 Task: Create a sub task Release to Production / Go Live for the task  Develop a new online marketplace for real estate in the project AgilePulse , assign it to team member softage.3@softage.net and update the status of the sub task to  At Risk , set the priority of the sub task to Medium
Action: Mouse moved to (55, 359)
Screenshot: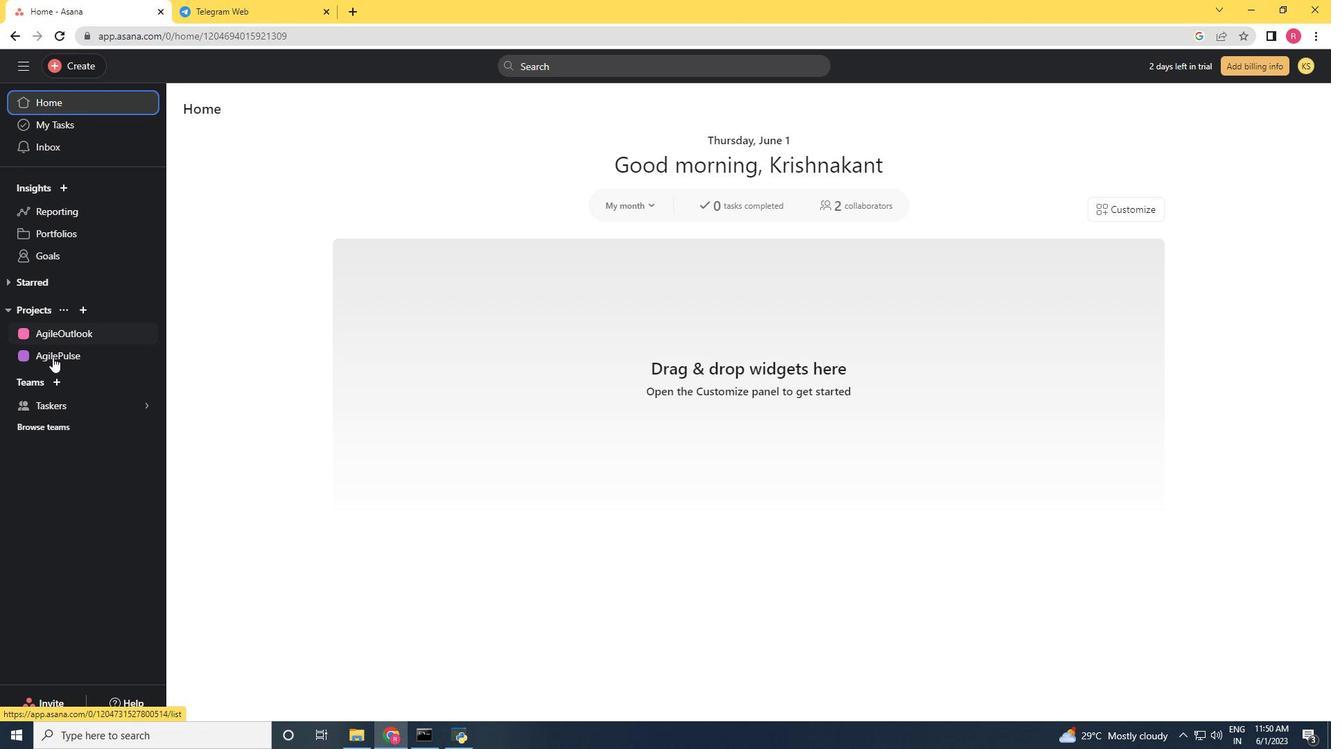 
Action: Mouse pressed left at (55, 359)
Screenshot: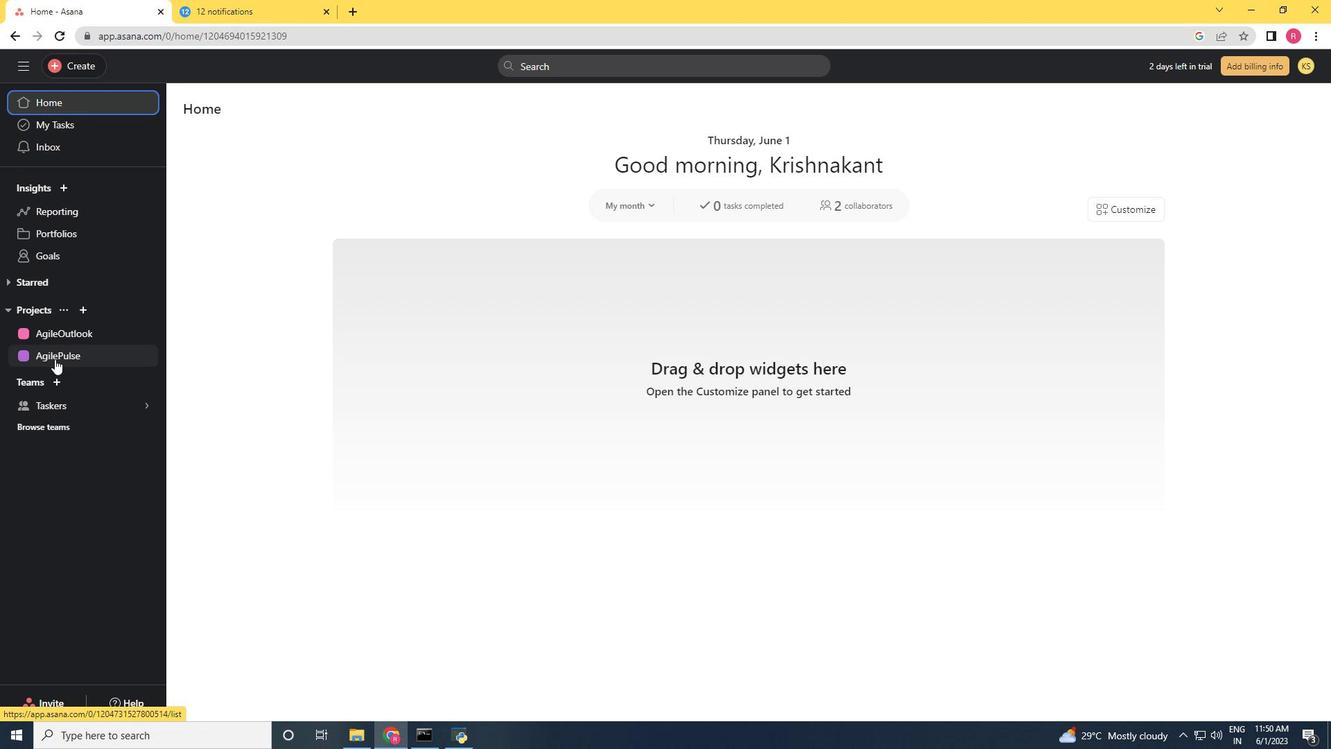 
Action: Mouse moved to (642, 305)
Screenshot: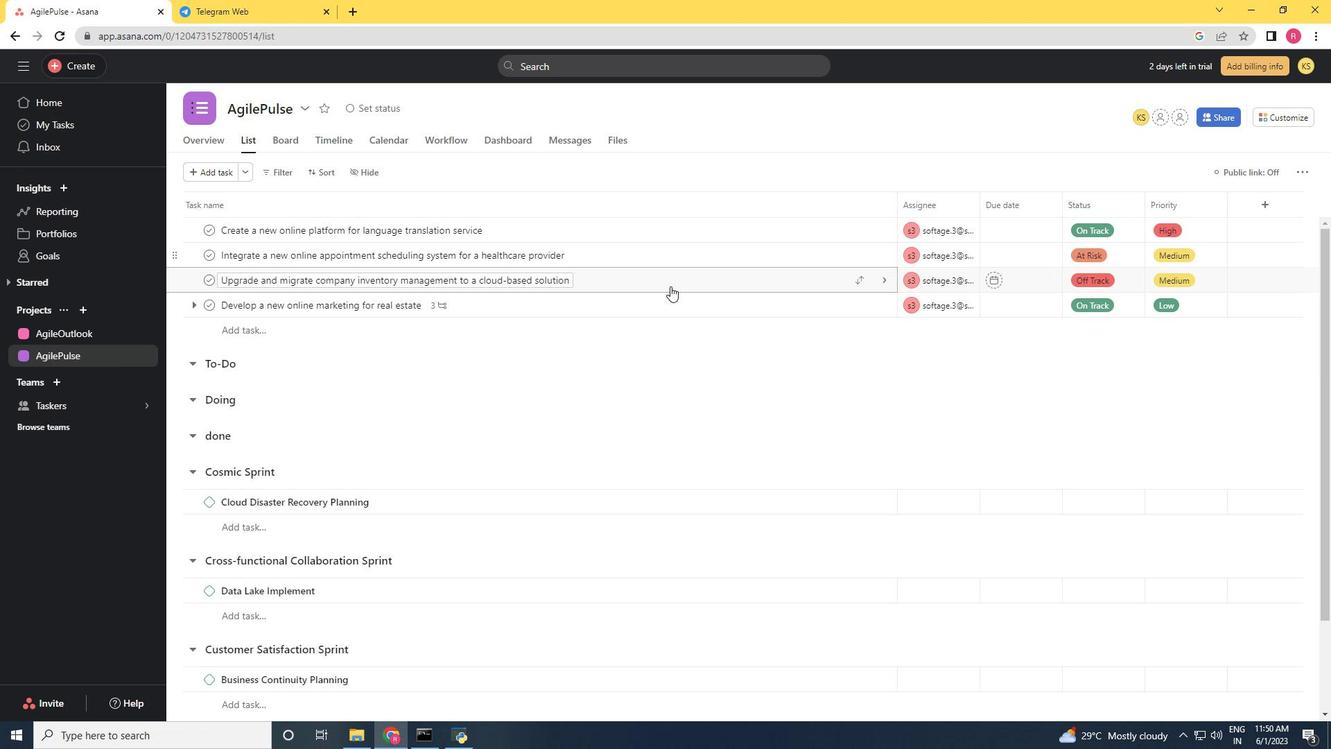 
Action: Mouse pressed left at (642, 305)
Screenshot: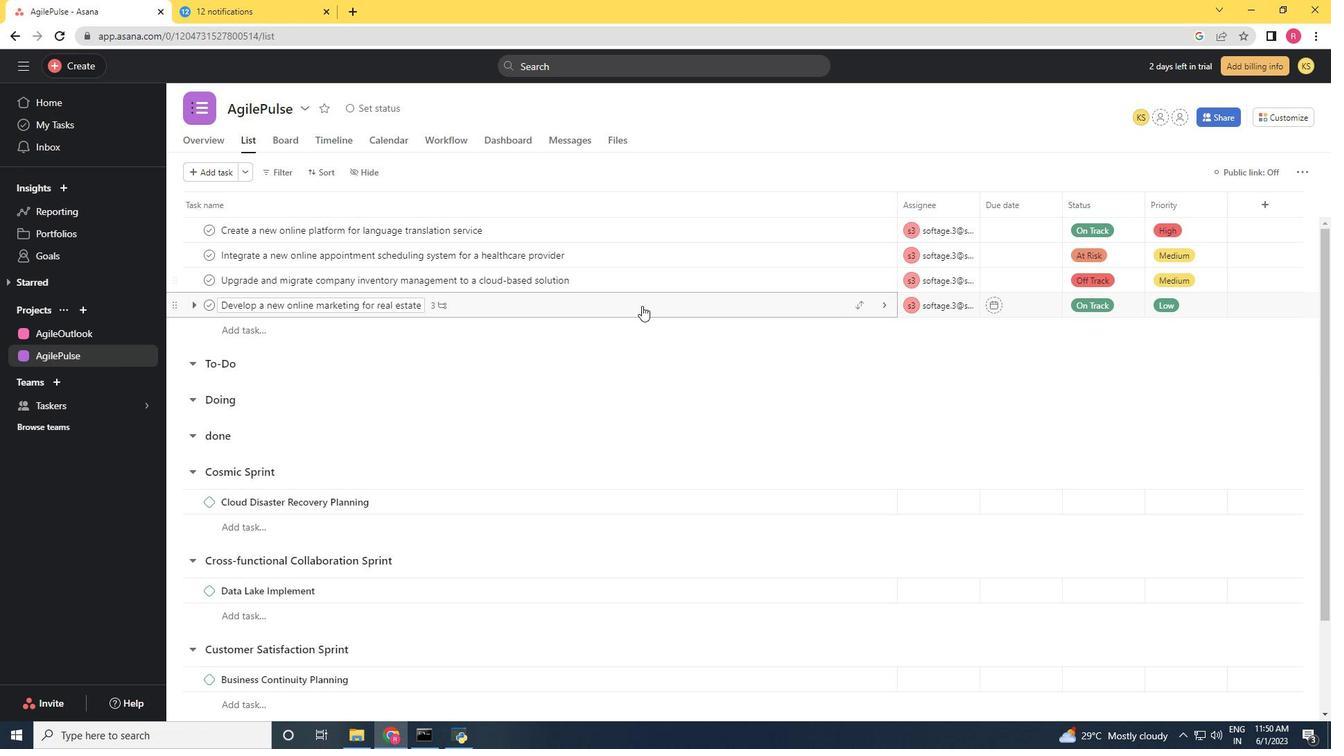 
Action: Mouse moved to (1016, 436)
Screenshot: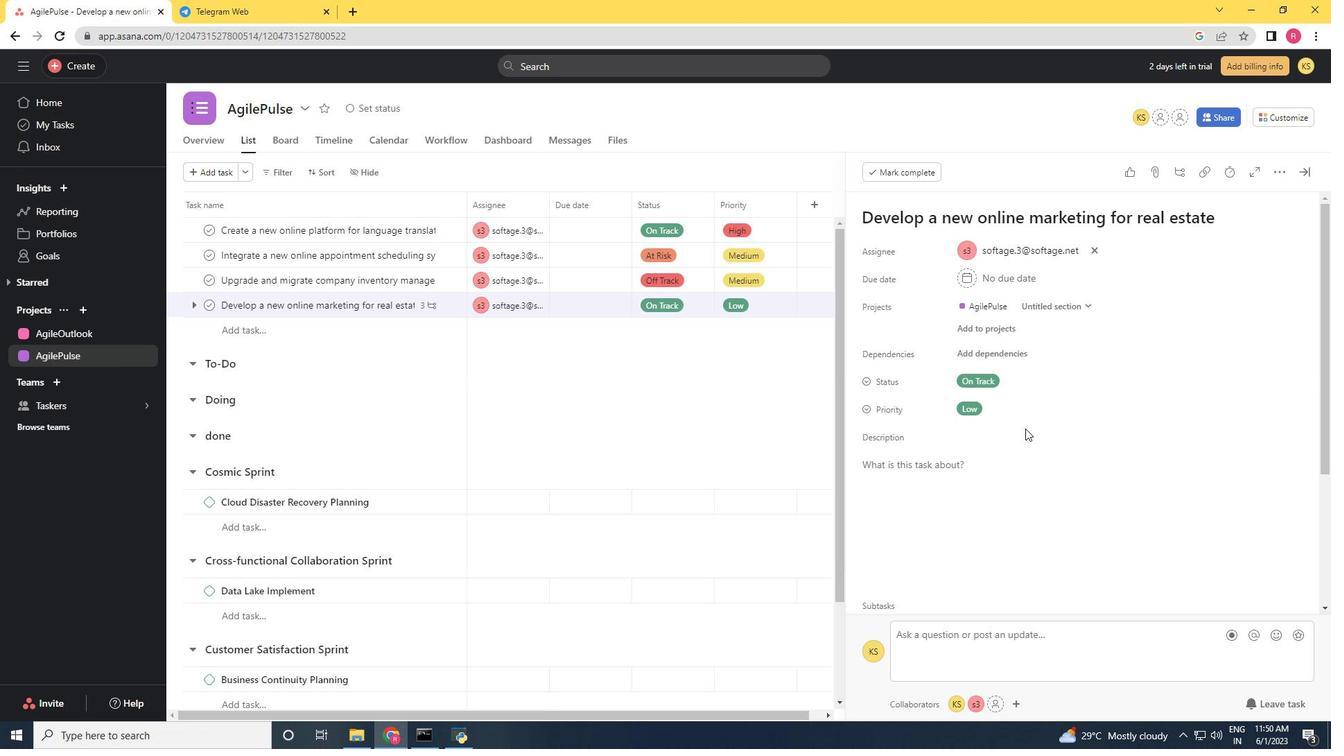 
Action: Mouse scrolled (1016, 435) with delta (0, 0)
Screenshot: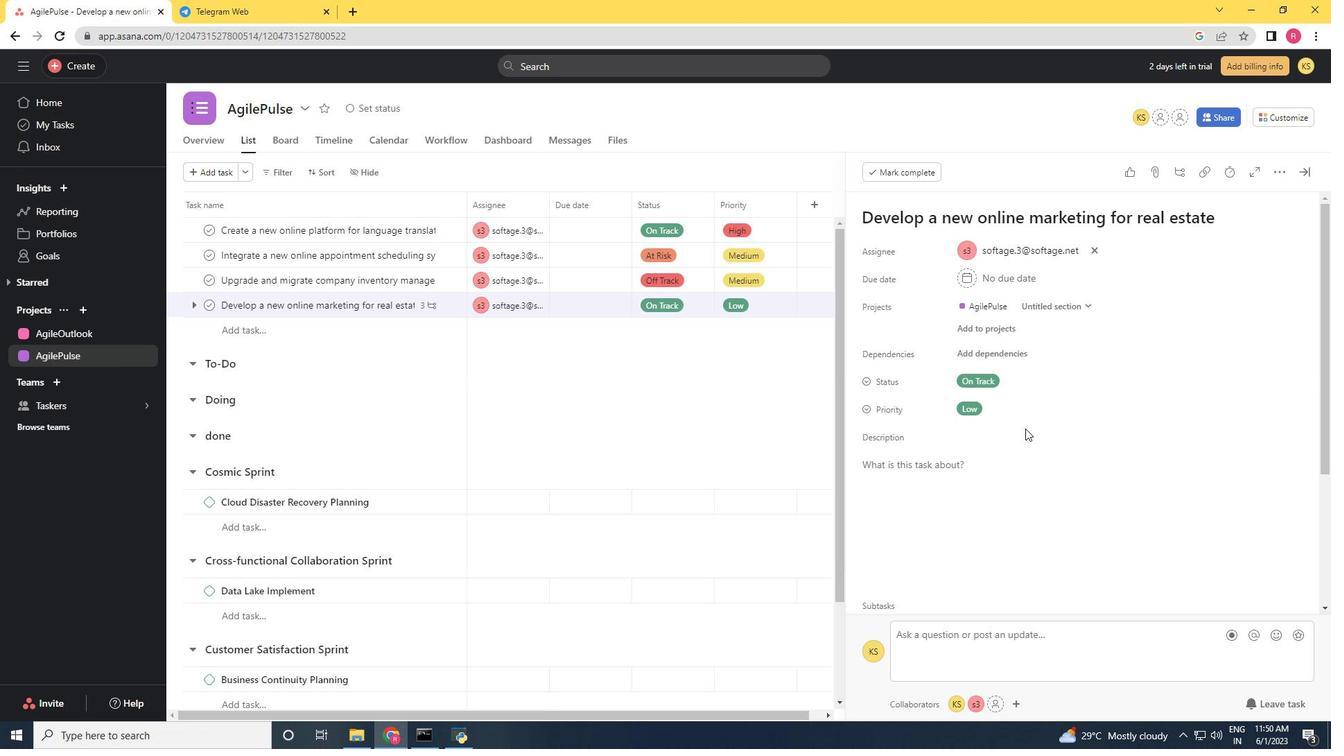 
Action: Mouse moved to (1013, 438)
Screenshot: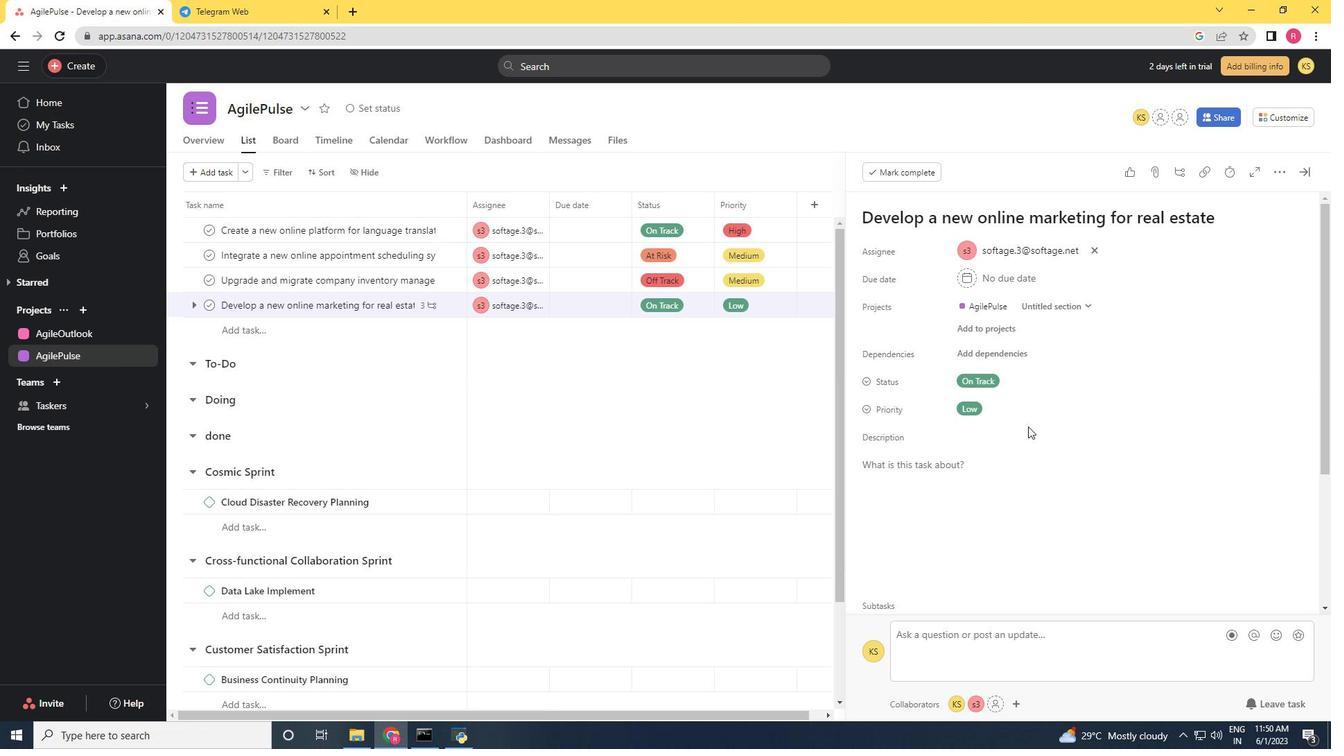 
Action: Mouse scrolled (1013, 437) with delta (0, 0)
Screenshot: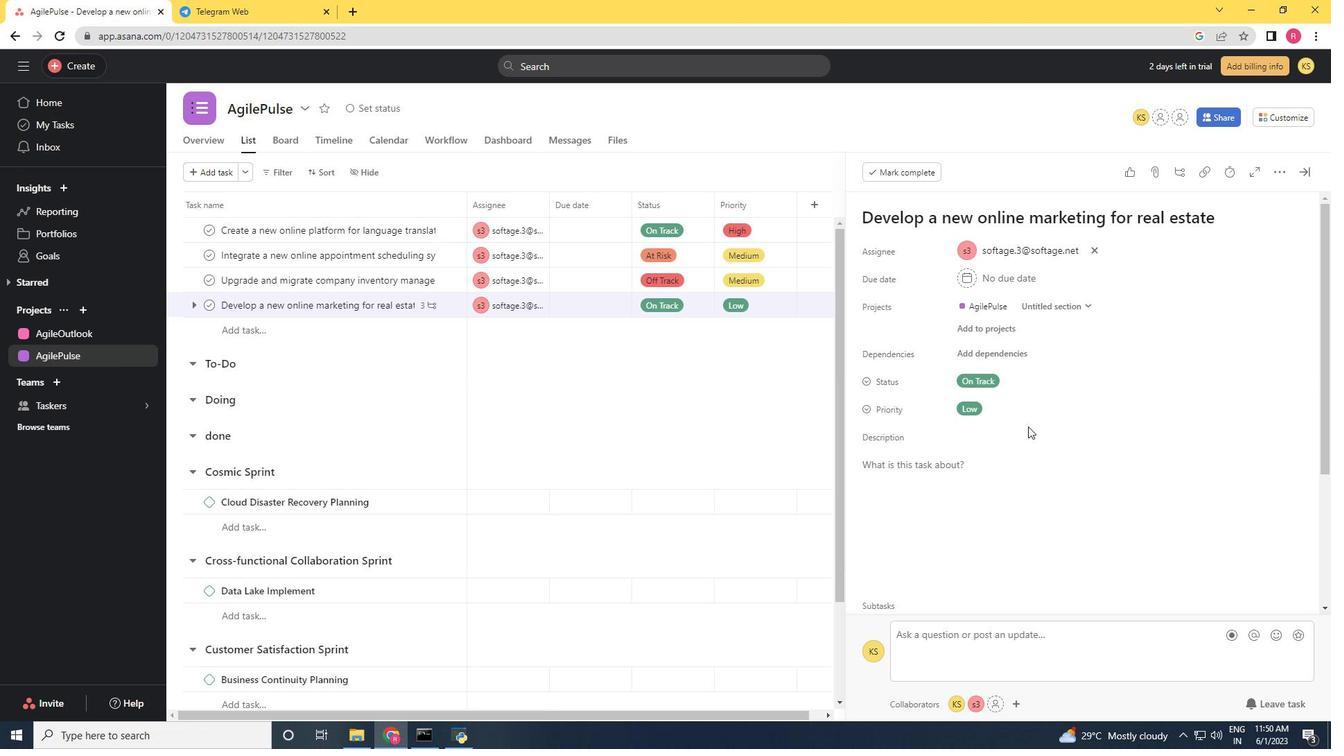 
Action: Mouse scrolled (1013, 437) with delta (0, 0)
Screenshot: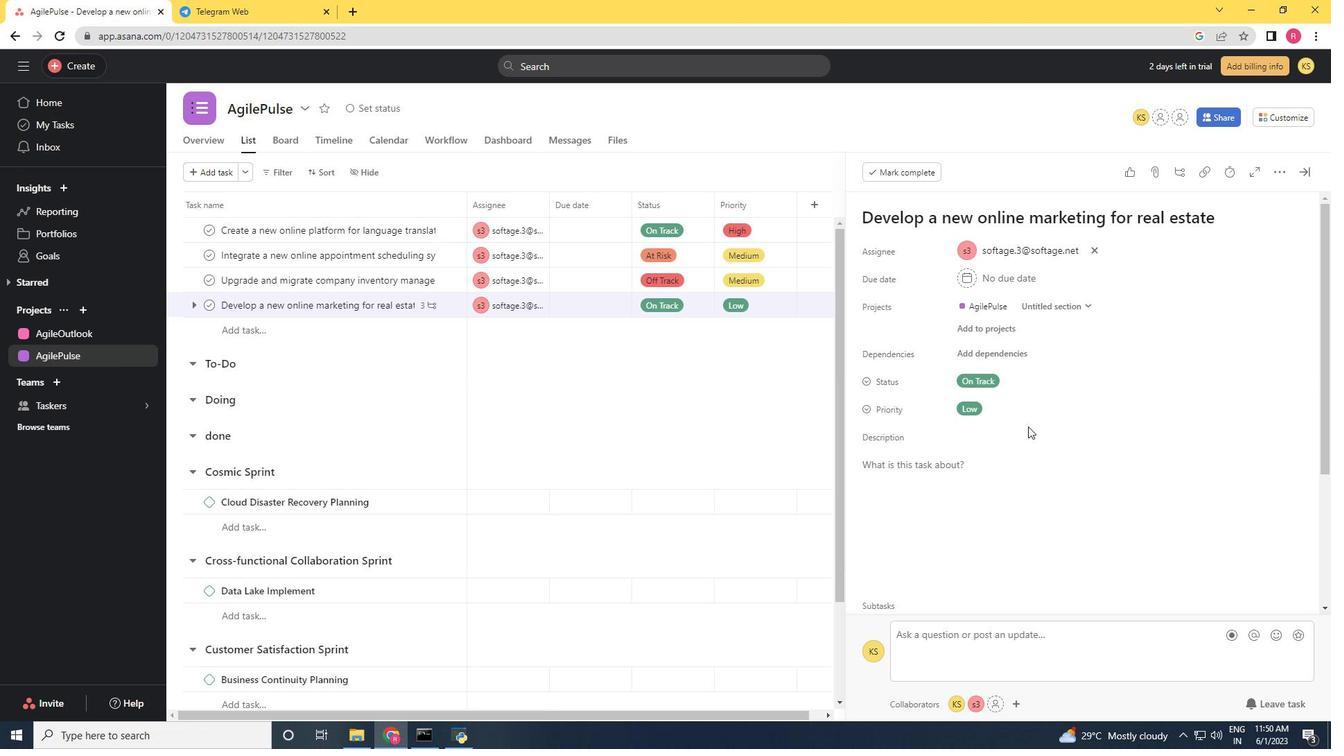 
Action: Mouse moved to (1012, 438)
Screenshot: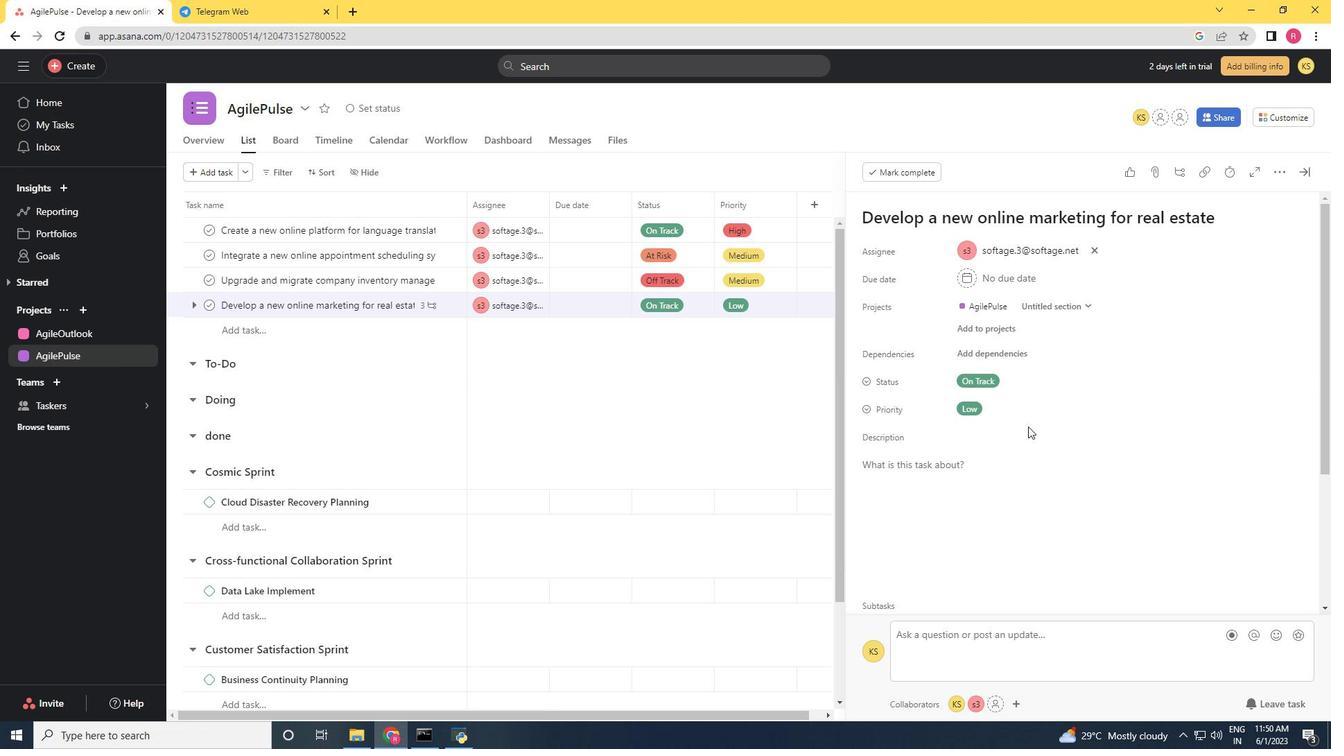 
Action: Mouse scrolled (1012, 437) with delta (0, 0)
Screenshot: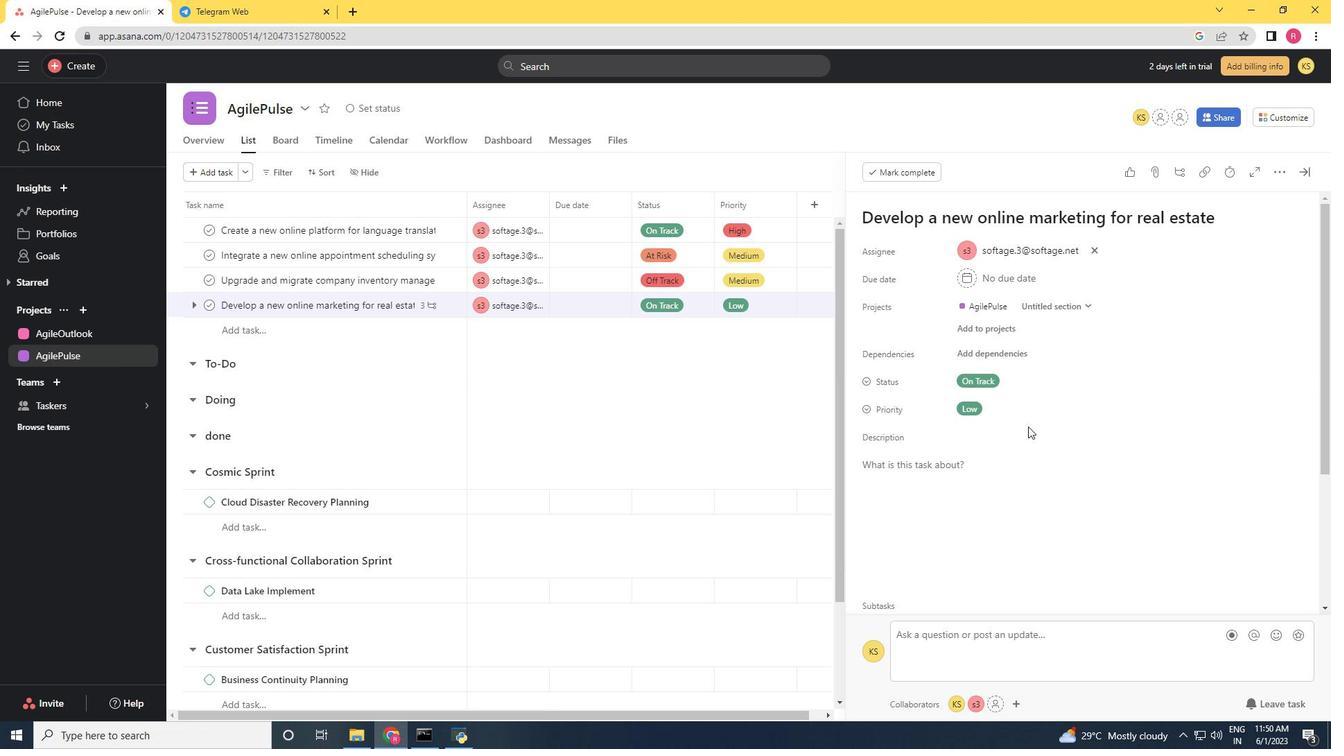 
Action: Mouse scrolled (1012, 437) with delta (0, 0)
Screenshot: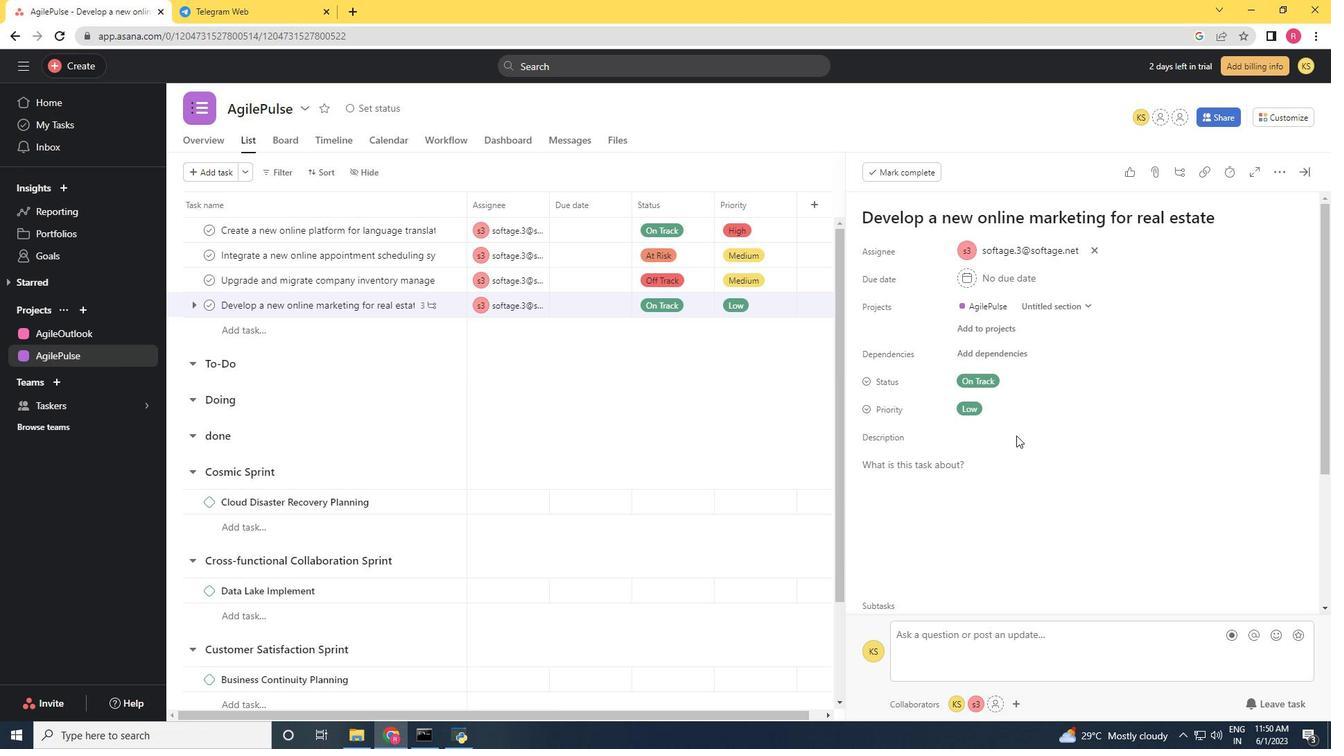 
Action: Mouse moved to (922, 503)
Screenshot: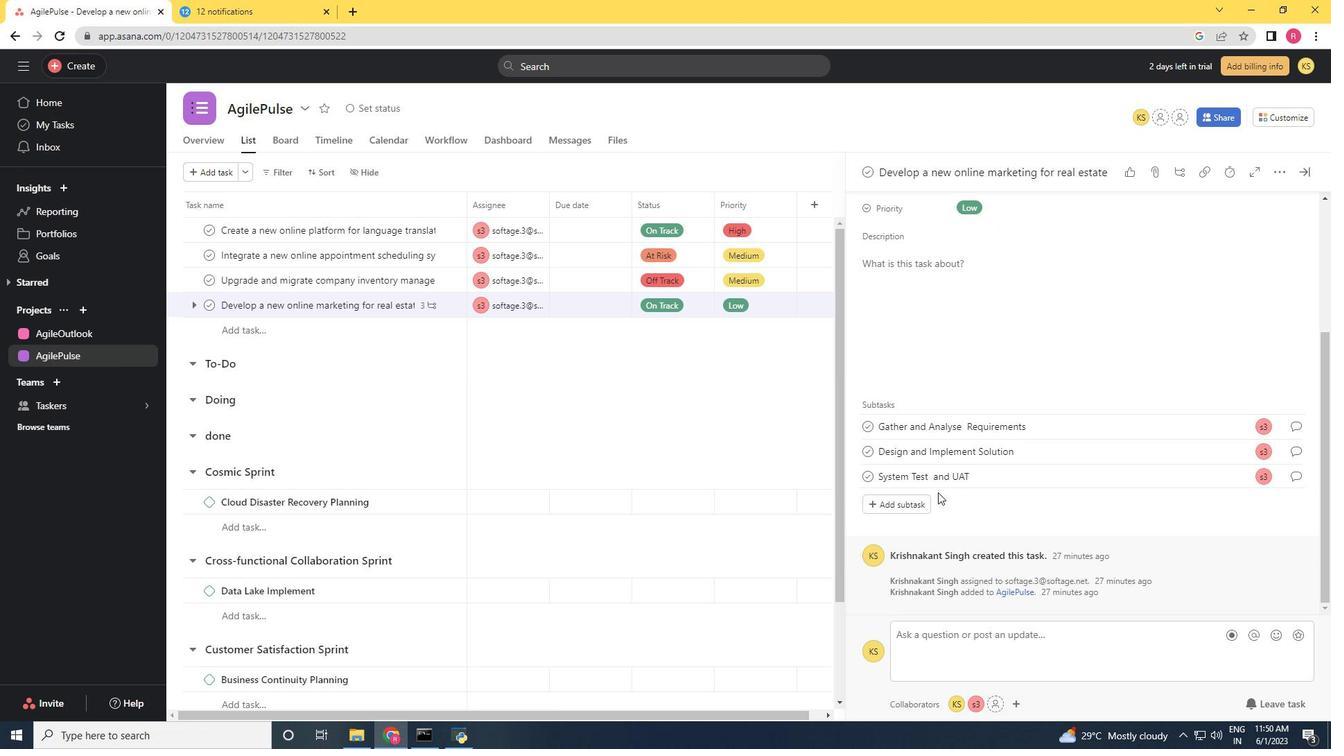 
Action: Mouse pressed left at (922, 503)
Screenshot: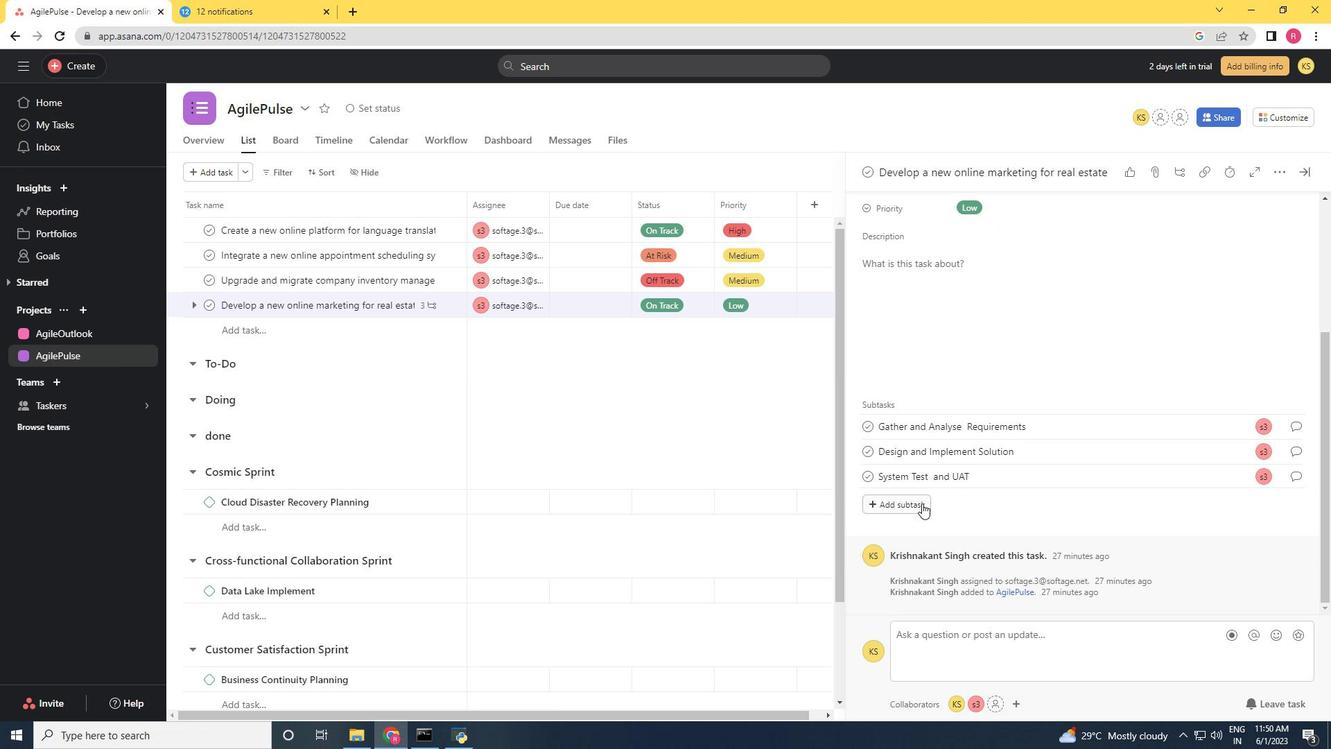 
Action: Key pressed <Key.shift>Release<Key.space>to<Key.space><Key.shift>Productiom<Key.backspace>n<Key.space>/<Key.space><Key.shift>Go<Key.space><Key.shift>Live
Screenshot: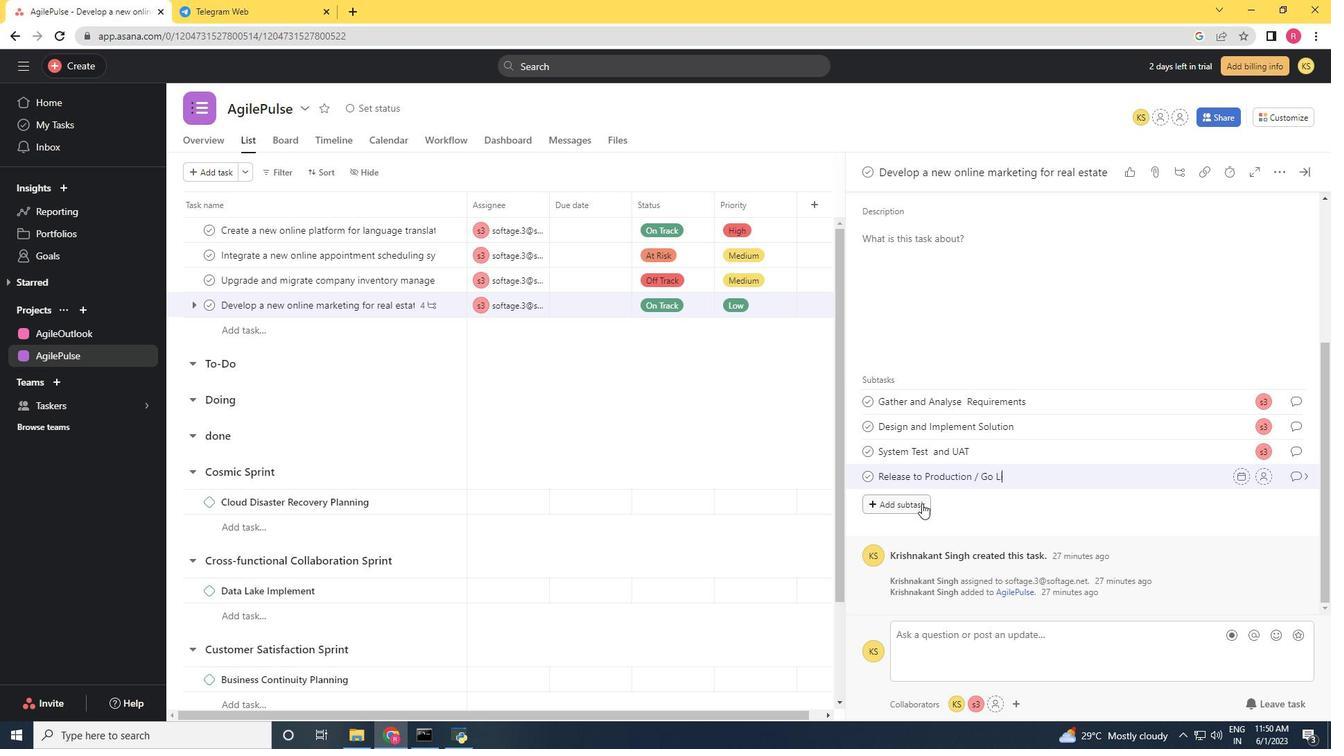 
Action: Mouse moved to (1261, 473)
Screenshot: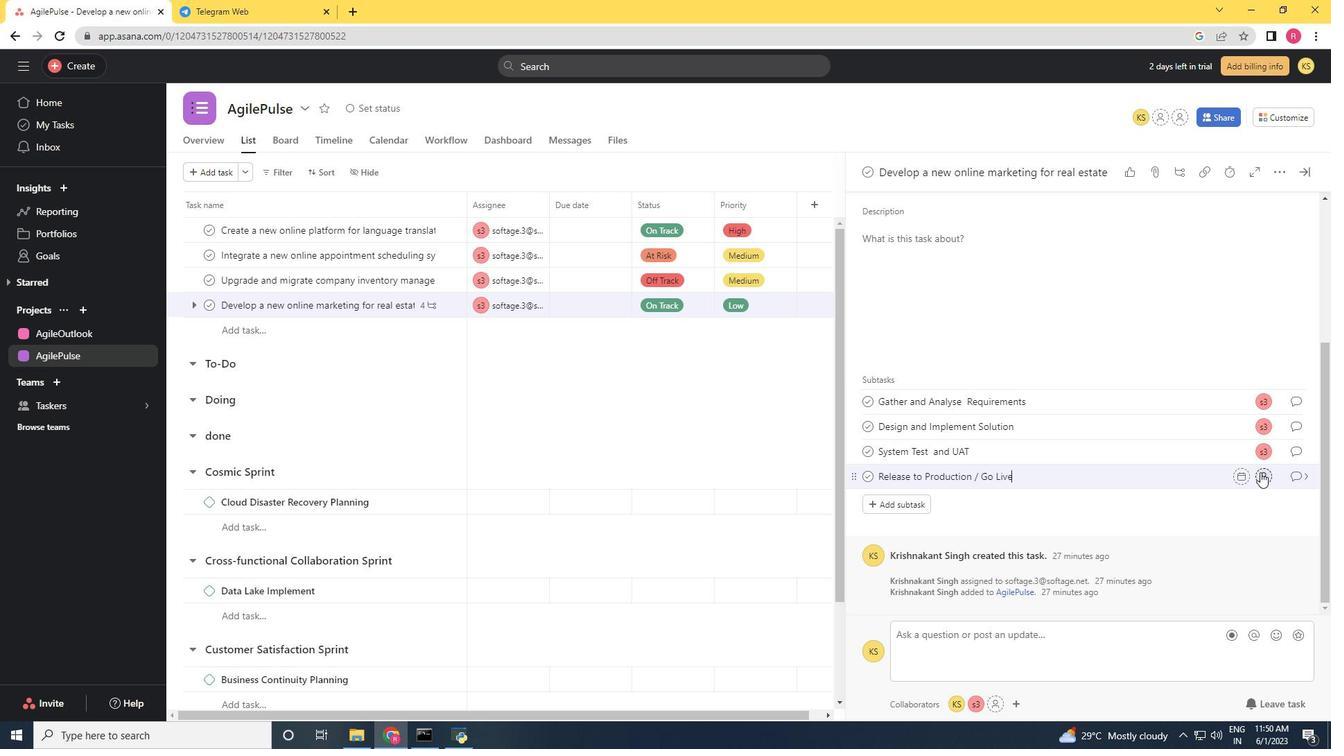 
Action: Mouse pressed left at (1261, 473)
Screenshot: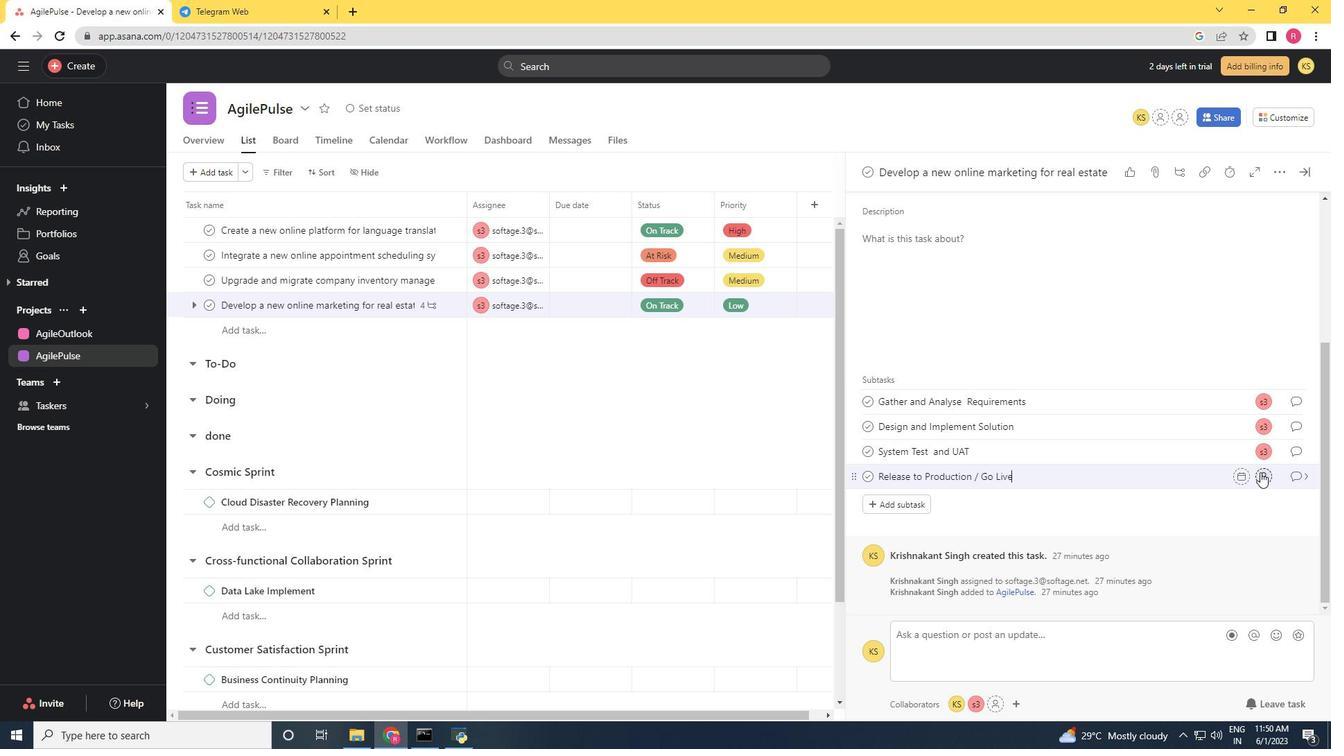 
Action: Key pressed softage.3<Key.shift>@softage.net
Screenshot: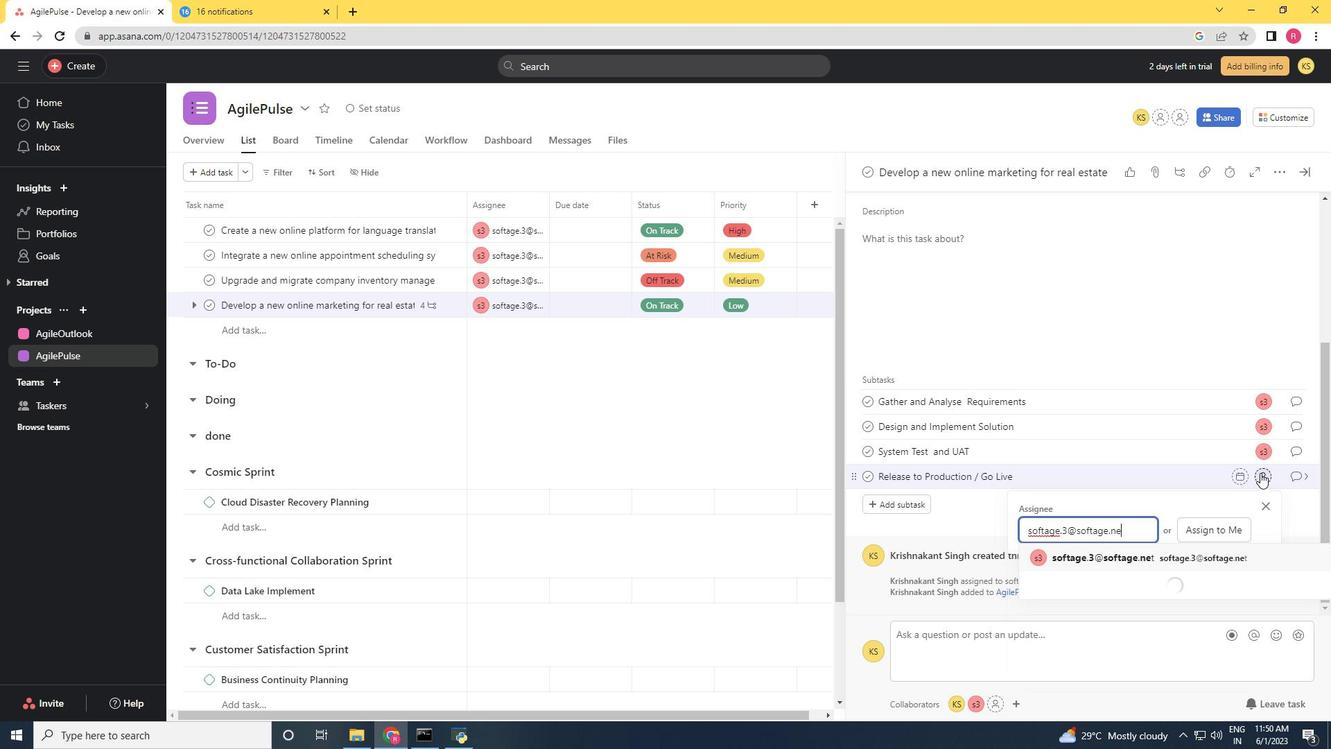 
Action: Mouse moved to (1118, 554)
Screenshot: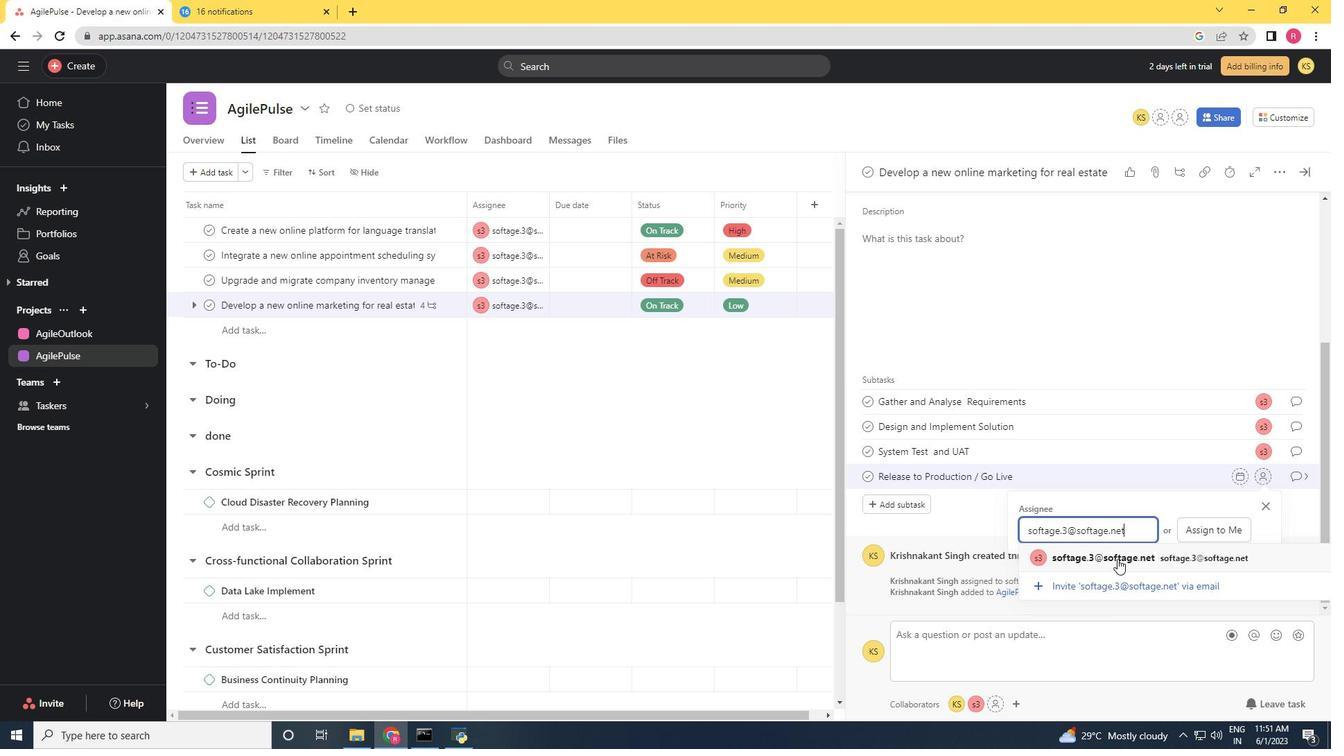 
Action: Mouse pressed left at (1118, 554)
Screenshot: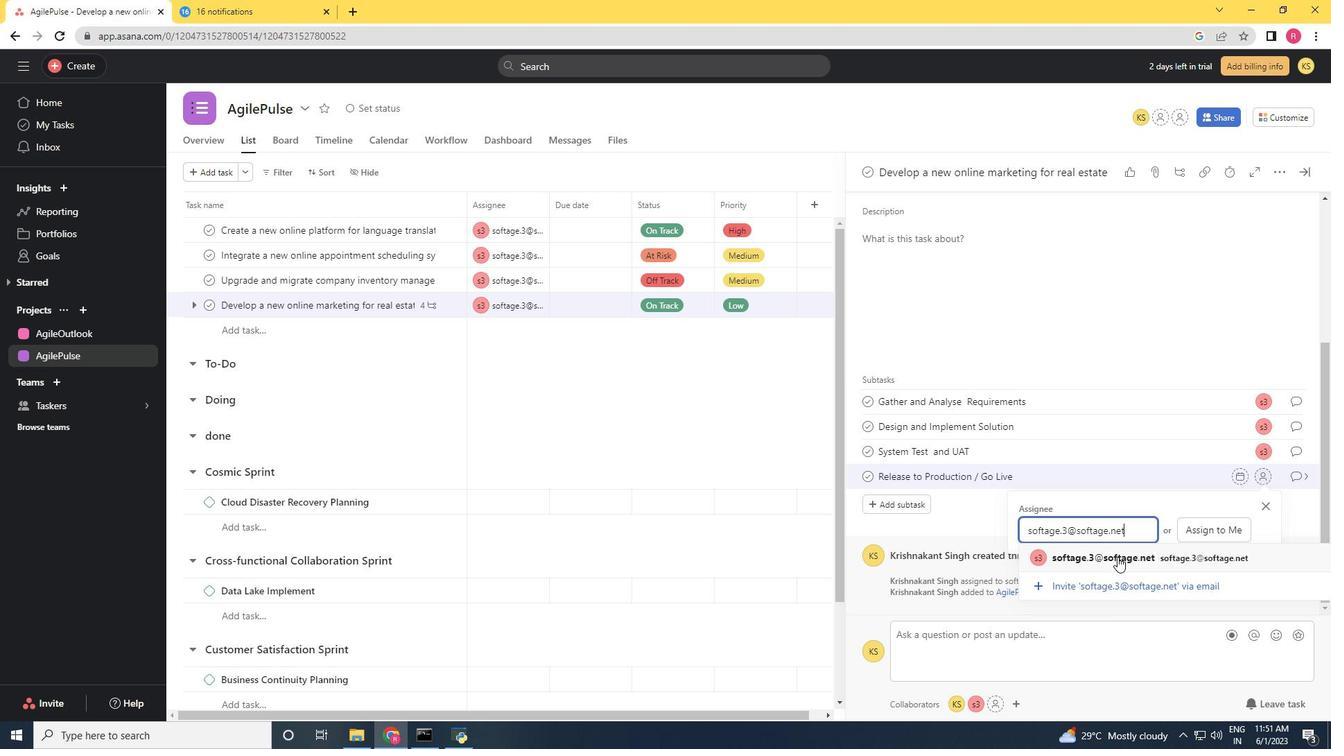 
Action: Mouse moved to (1301, 481)
Screenshot: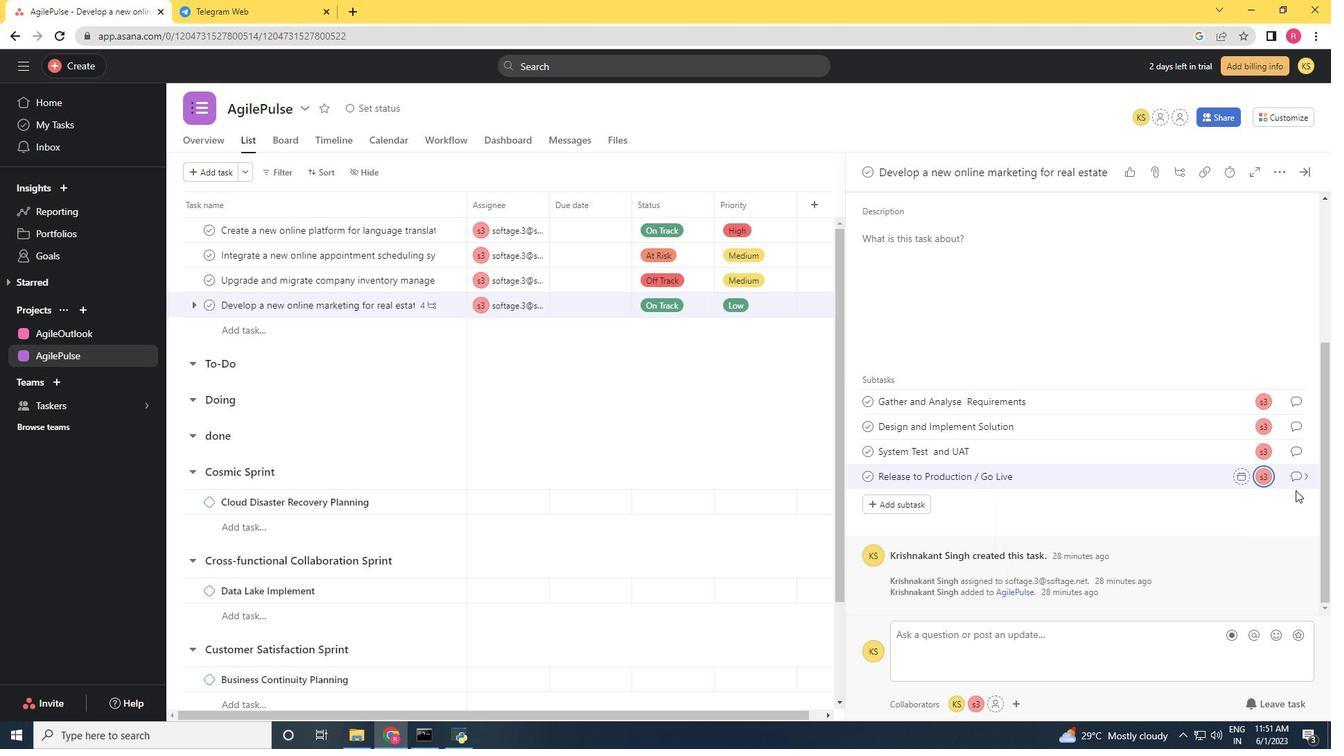 
Action: Mouse pressed left at (1301, 481)
Screenshot: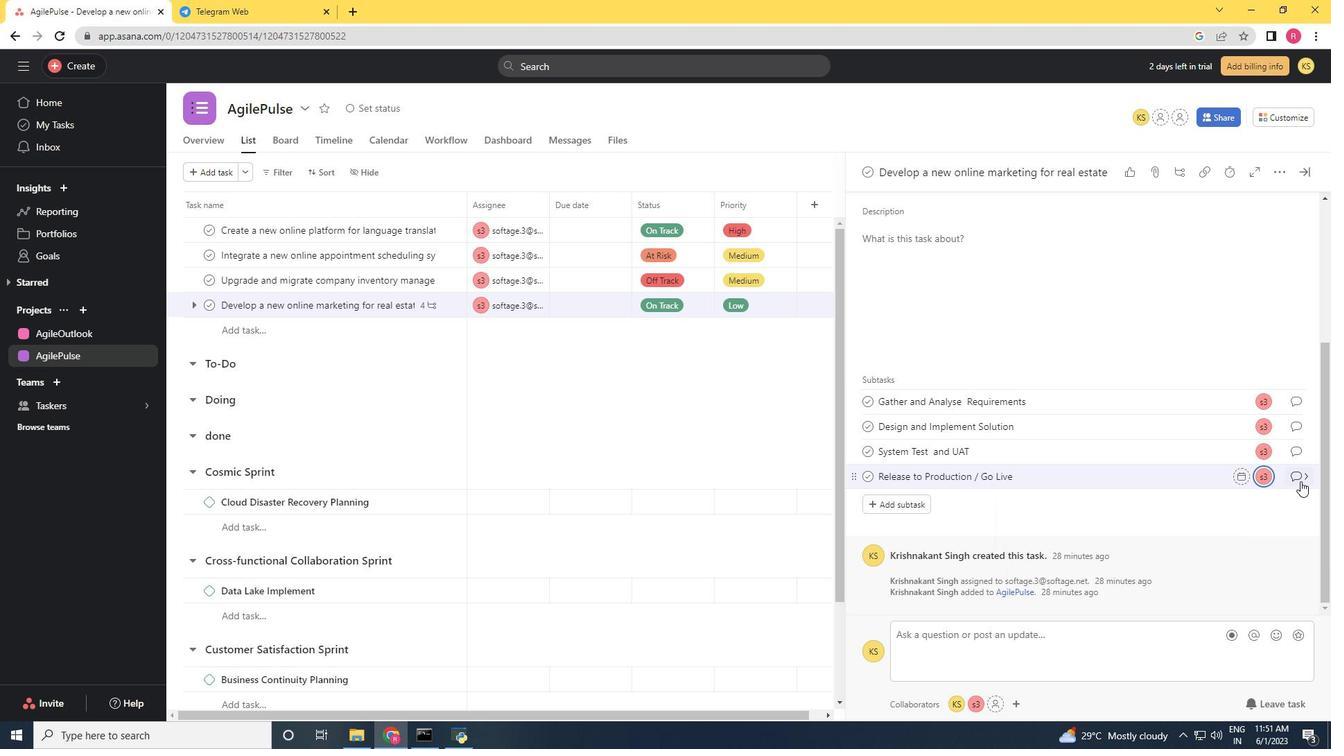 
Action: Mouse moved to (895, 368)
Screenshot: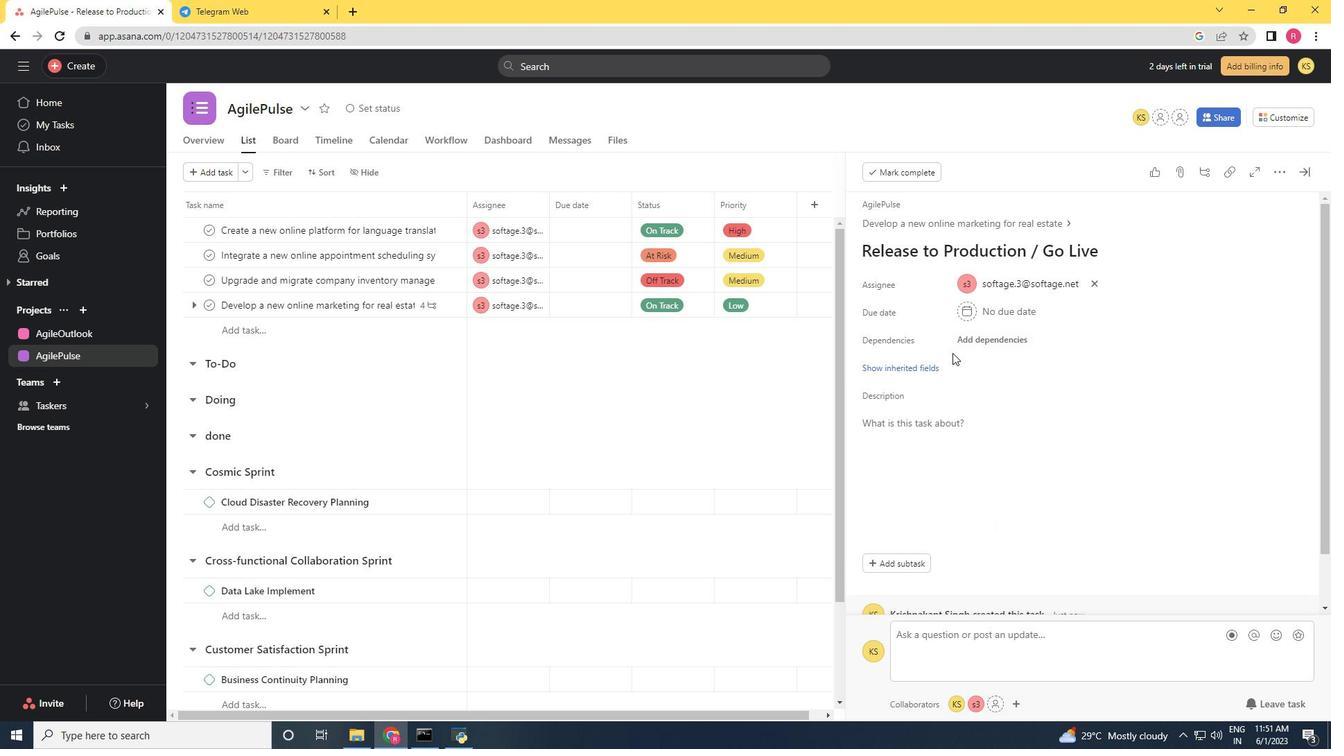 
Action: Mouse pressed left at (895, 368)
Screenshot: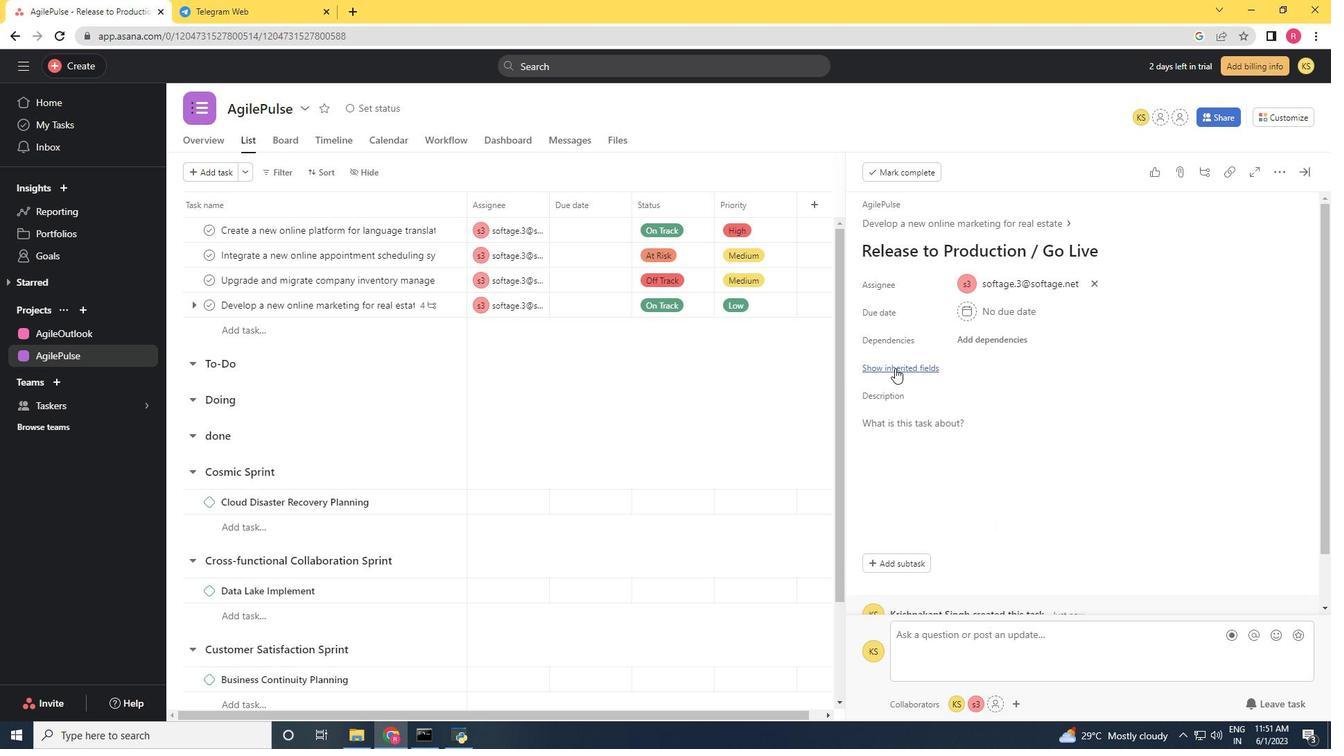 
Action: Mouse moved to (968, 392)
Screenshot: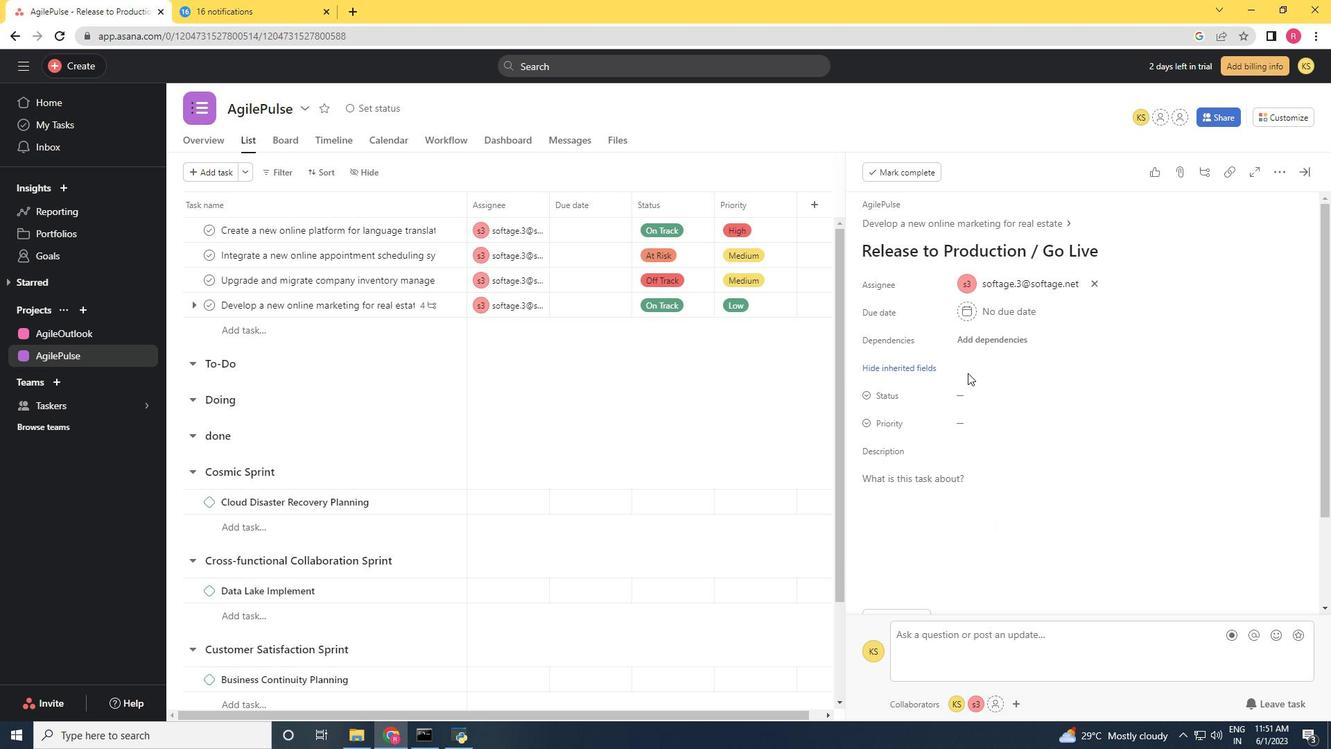
Action: Mouse pressed left at (968, 392)
Screenshot: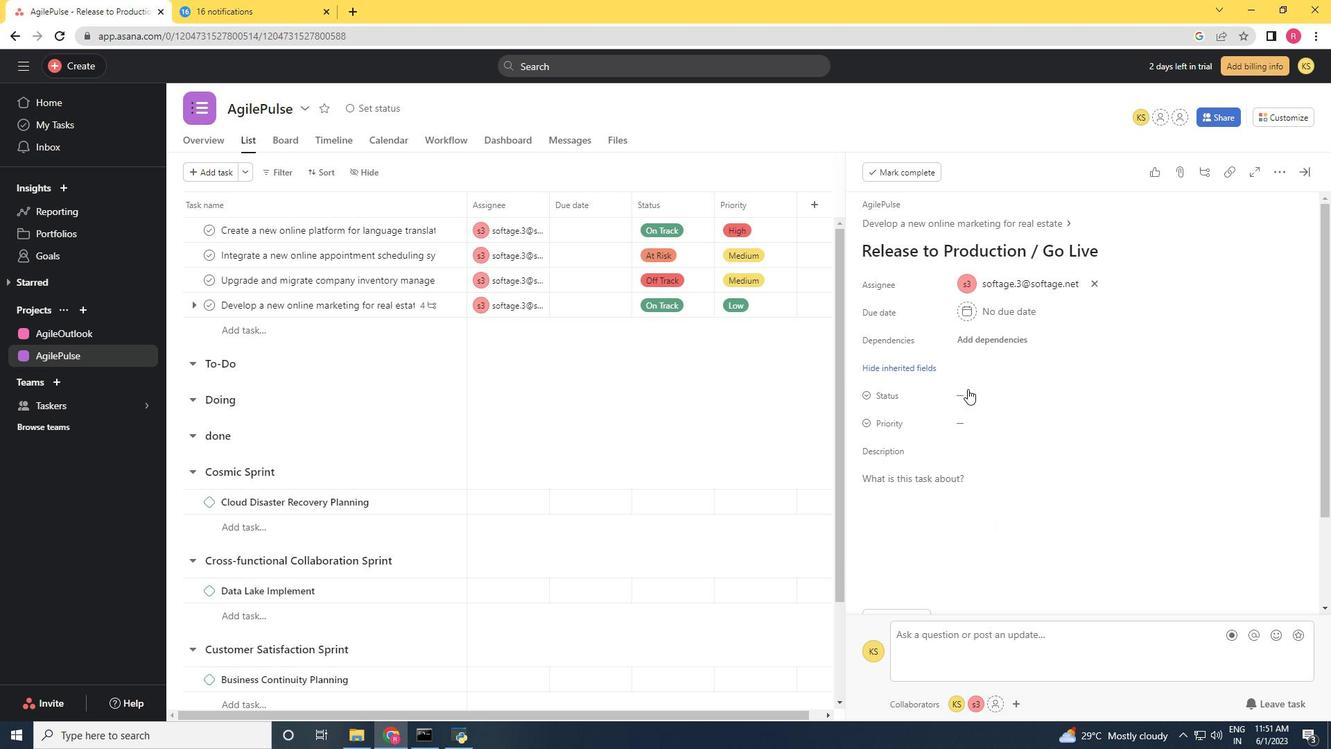 
Action: Mouse moved to (1002, 496)
Screenshot: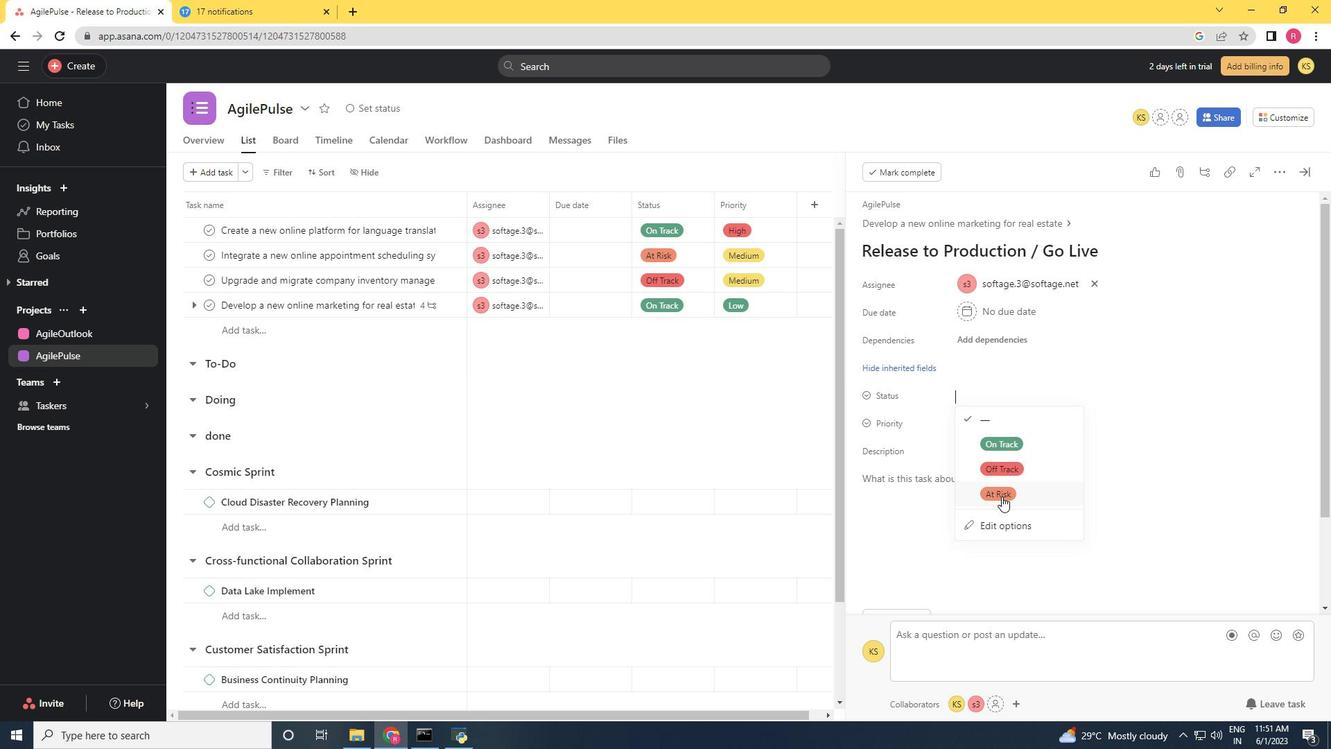 
Action: Mouse pressed left at (1002, 496)
Screenshot: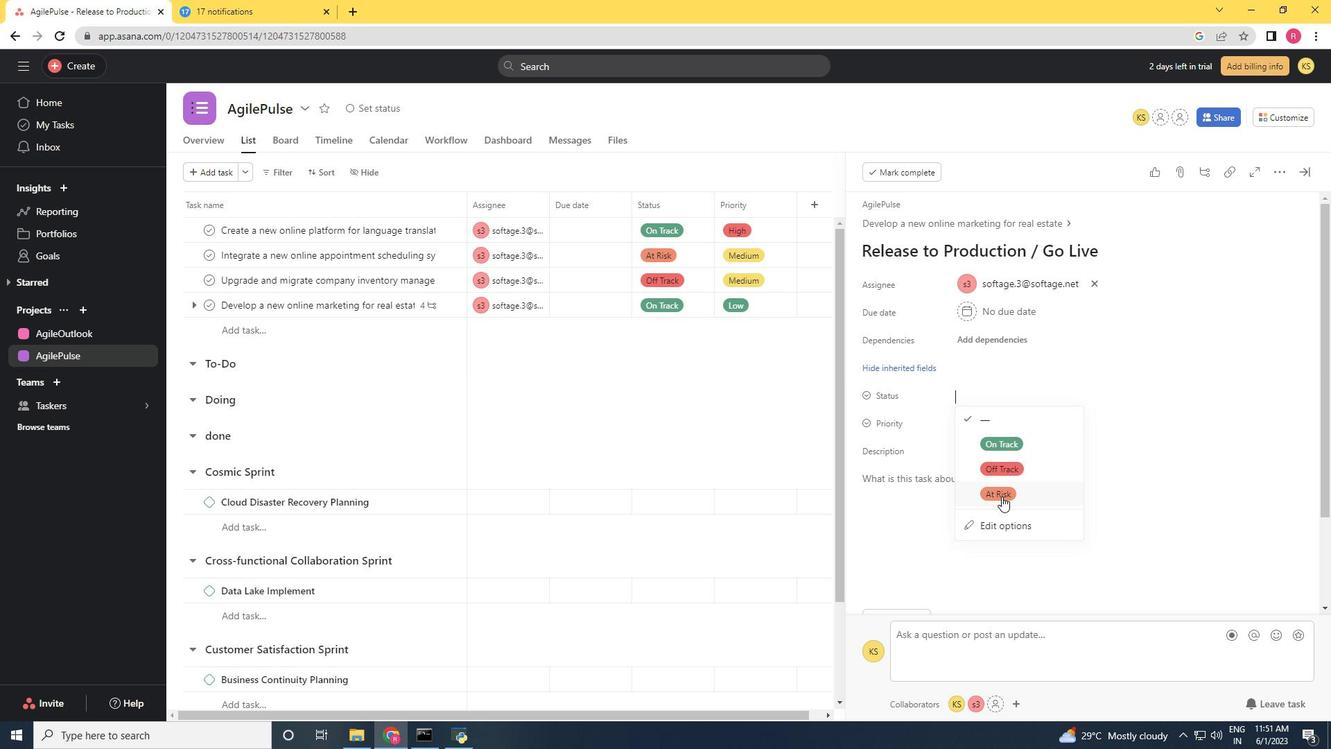 
Action: Mouse moved to (973, 418)
Screenshot: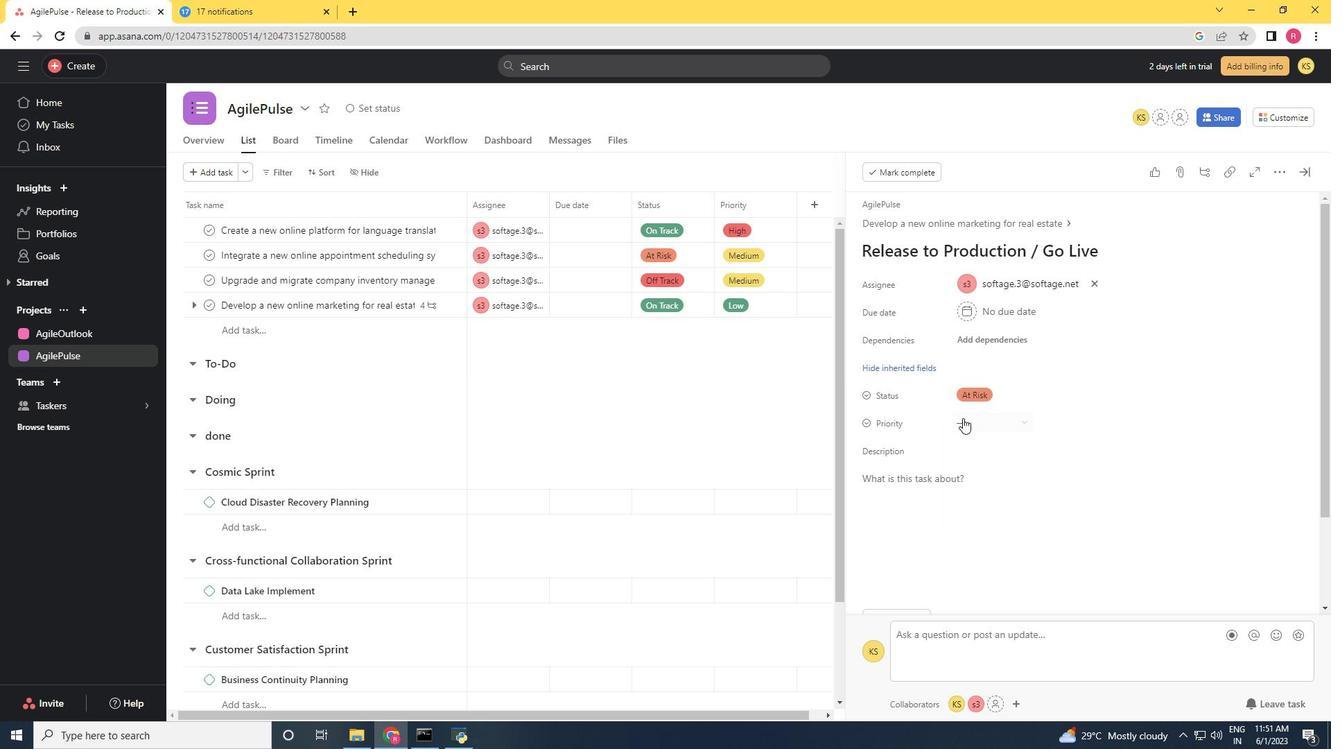 
Action: Mouse pressed left at (973, 418)
Screenshot: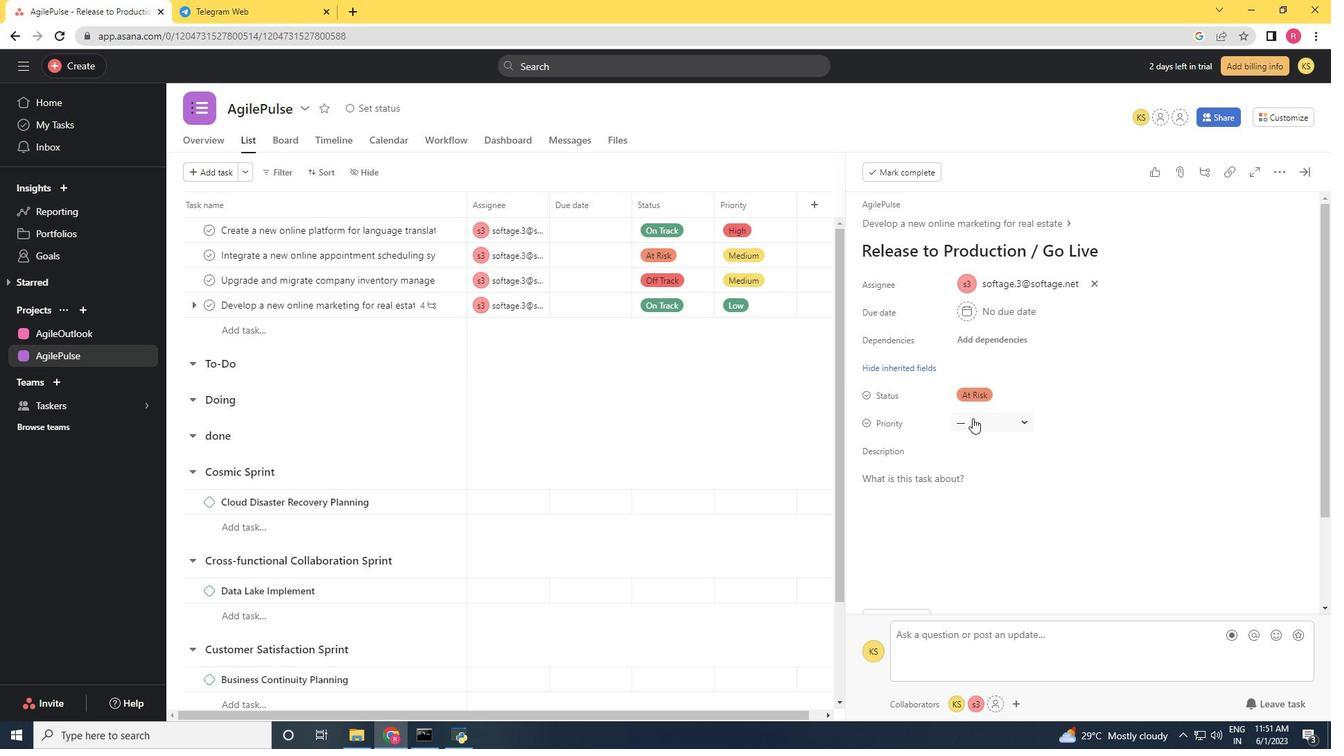 
Action: Mouse moved to (996, 500)
Screenshot: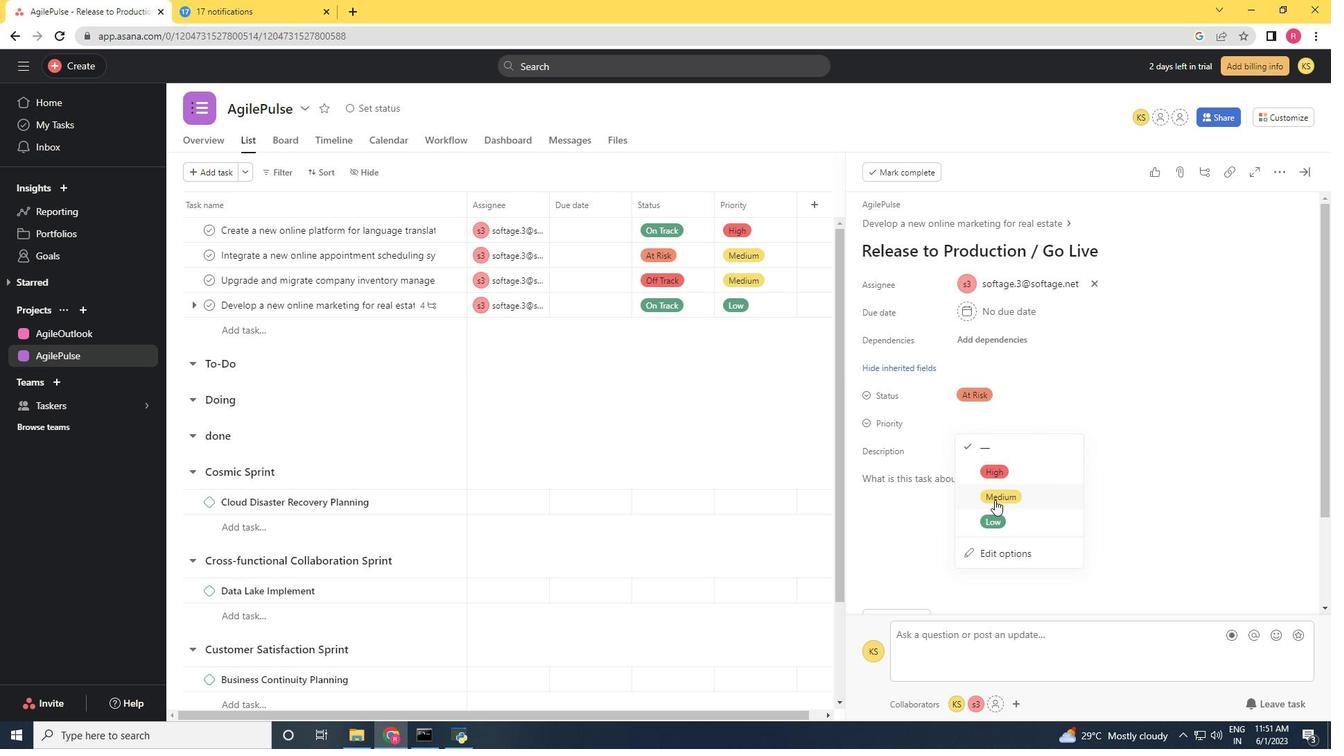 
Action: Mouse pressed left at (996, 500)
Screenshot: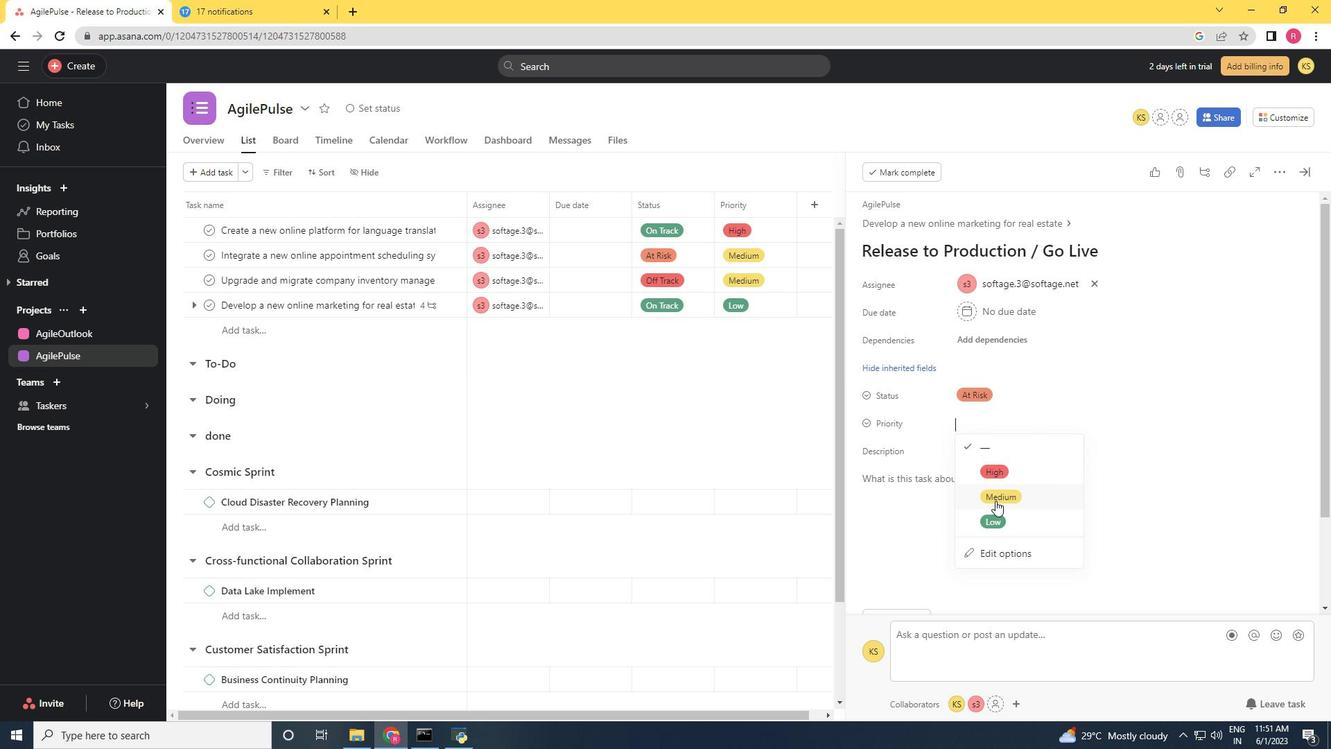 
Action: Mouse moved to (996, 500)
Screenshot: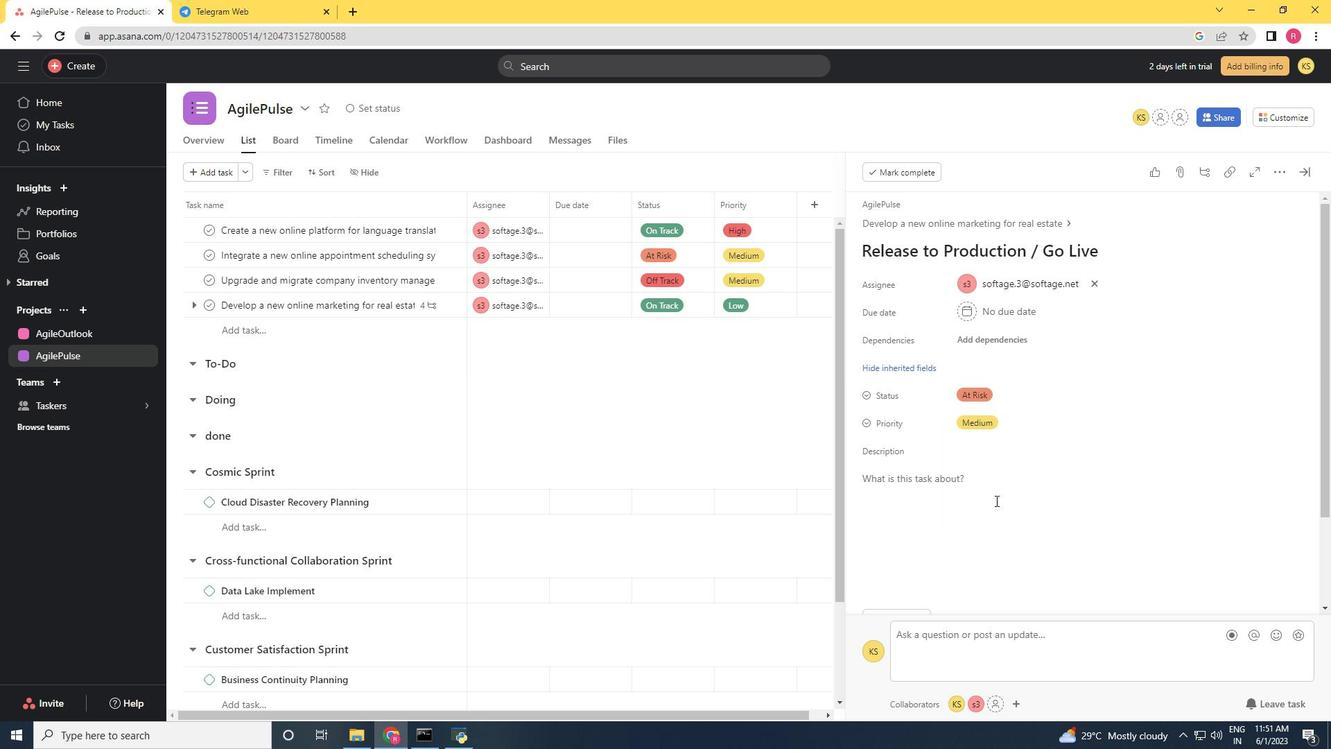 
